 Task: Audio Conversion: Convert a FLAC audio file to WAV.
Action: Mouse moved to (551, 510)
Screenshot: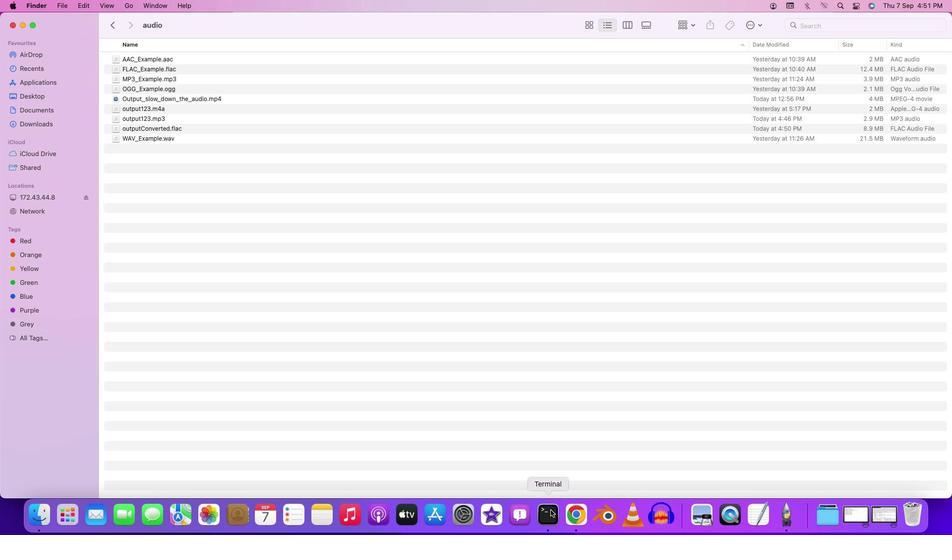 
Action: Mouse pressed right at (551, 510)
Screenshot: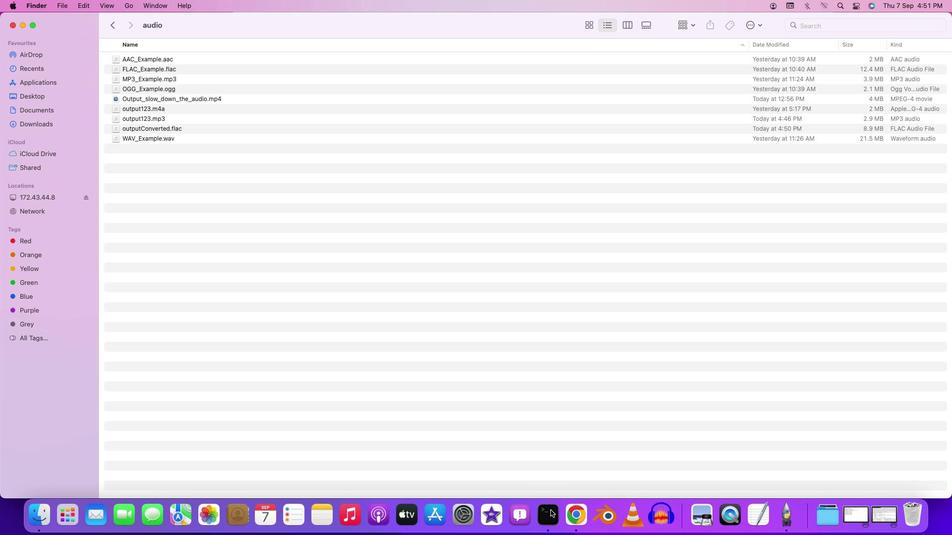 
Action: Mouse moved to (566, 394)
Screenshot: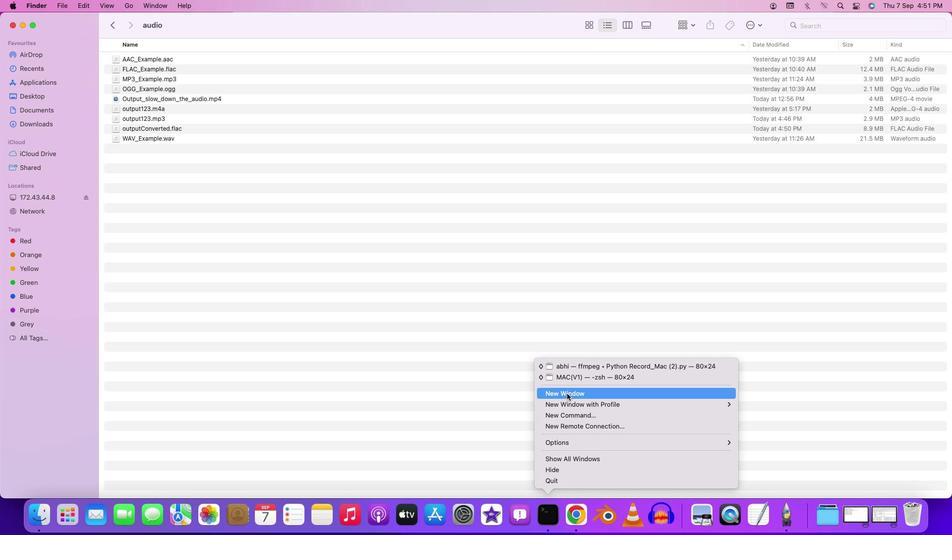 
Action: Mouse pressed left at (566, 394)
Screenshot: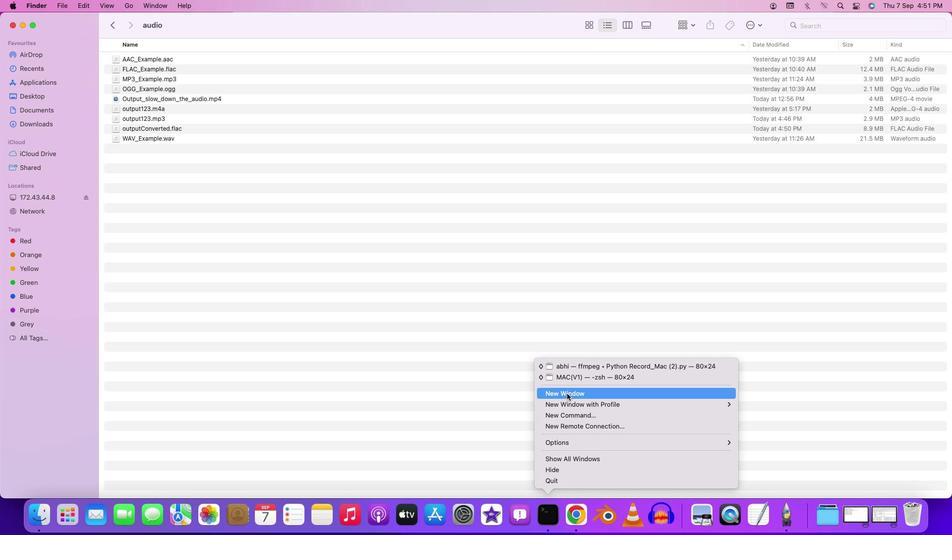 
Action: Mouse moved to (366, 204)
Screenshot: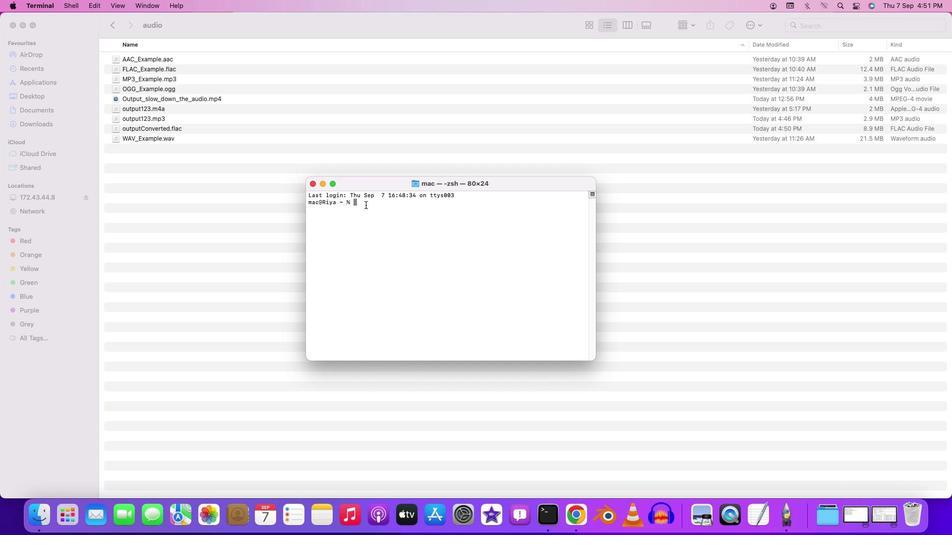 
Action: Mouse pressed left at (366, 204)
Screenshot: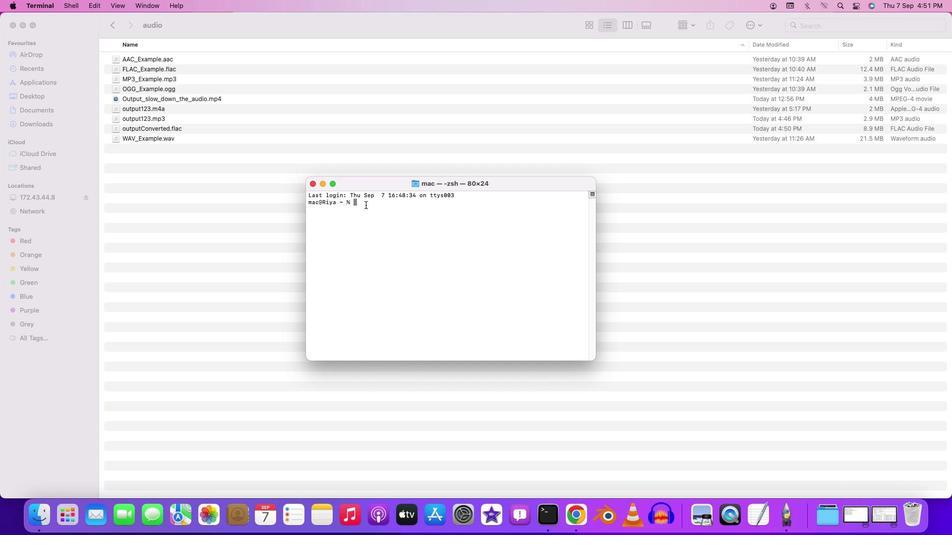 
Action: Mouse moved to (367, 199)
Screenshot: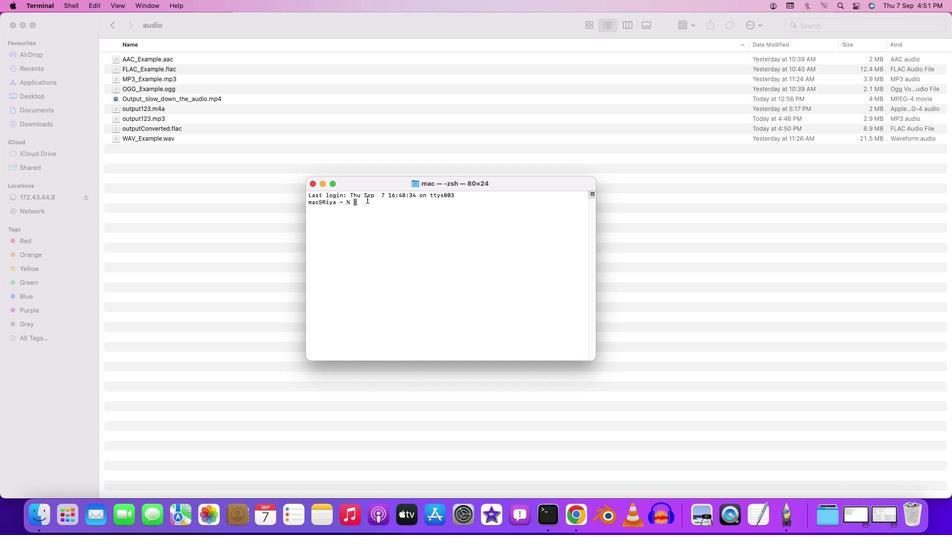 
Action: Key pressed 'c''d'Key.space'd''e''s''k''t''o''p'Key.enter'c''d'Key.space'a'Key.backspaceKey.shift'F''F''m''p''e''g'Key.enter'c''d'Key.space'c''o''n''v''e''r''s''i''o''n'Key.enter'c''d'Key.space'a''u''d''i''o'Key.enter'f''f''m''p''e''g'Key.space'-''i'Key.spaceKey.shift'F''L''A''C''-'Key.backspaceKey.shift')'Key.backspaceKey.shift'_'Key.shift'E''x''a''m''p''l''e''.''f''l''a''c'Key.space'o''u''t''p''u''t''c''o''n''v''e''r''t''e''d''1''.''w''a''v'Key.enter
Screenshot: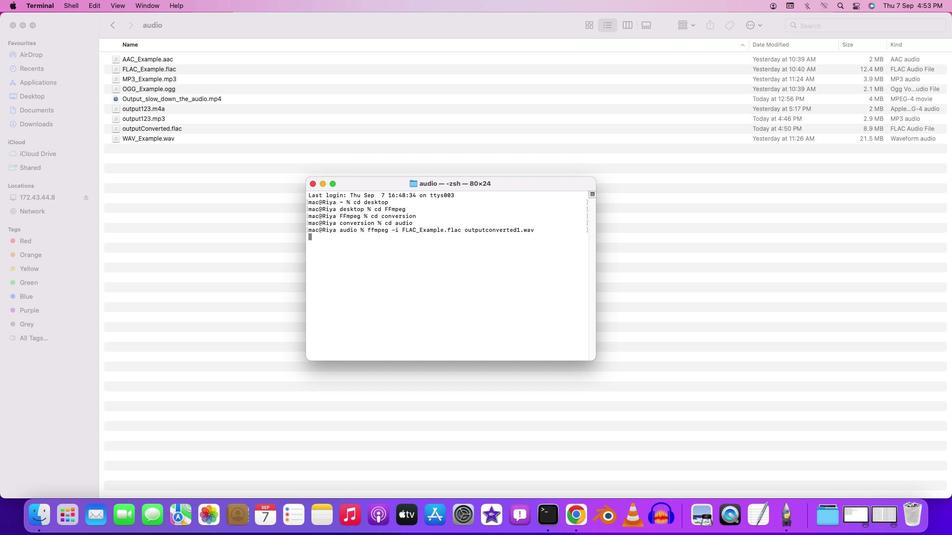
Action: Mouse moved to (695, 326)
Screenshot: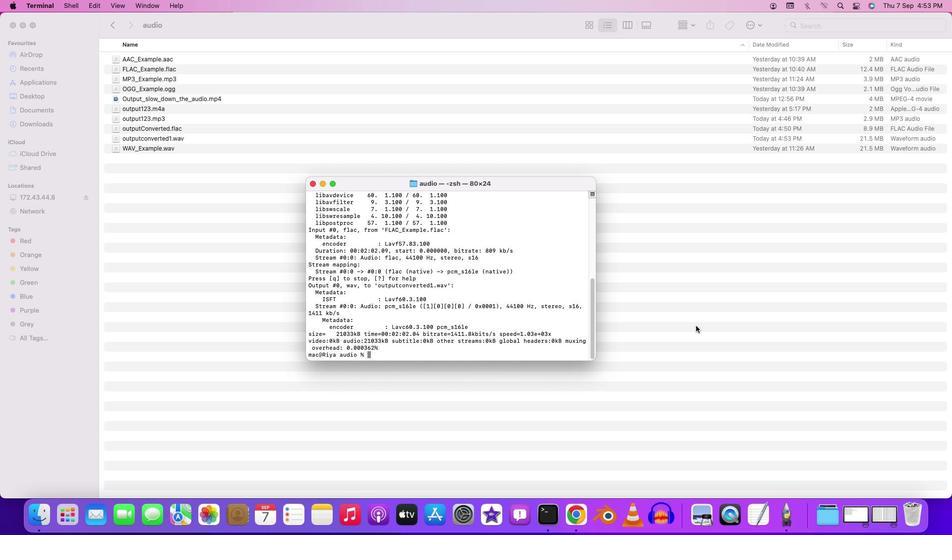 
Action: Mouse pressed left at (695, 326)
Screenshot: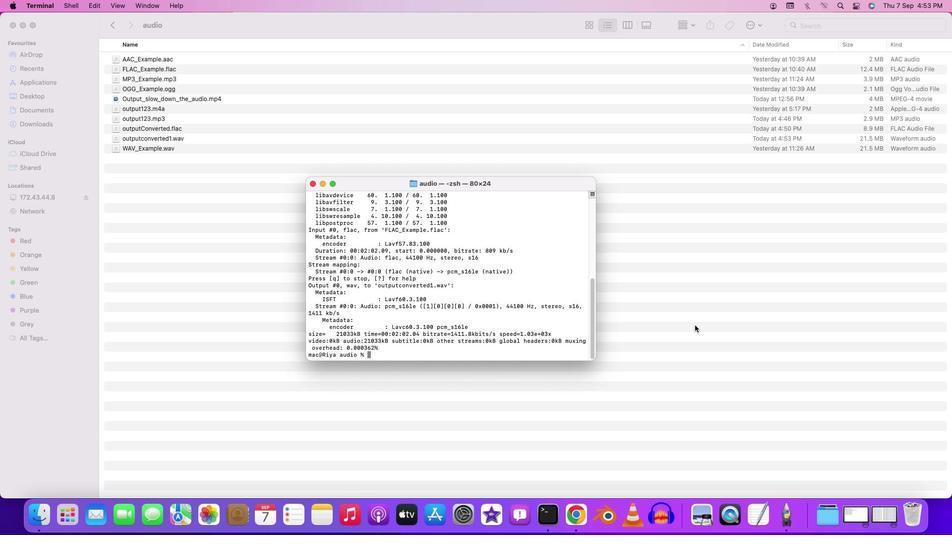 
Action: Mouse moved to (694, 325)
Screenshot: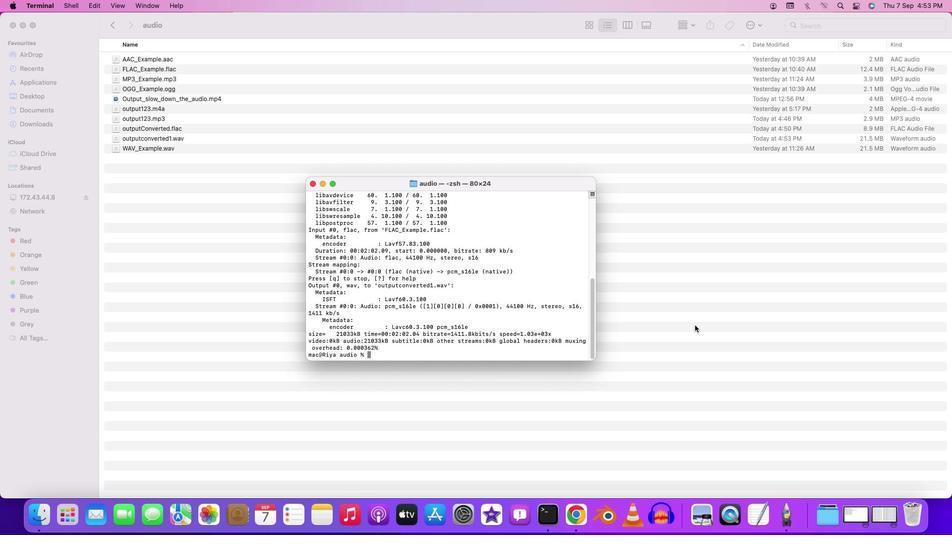 
